 Task: Add Dark Chocolate Peanut Clusters to the cart.
Action: Mouse moved to (22, 74)
Screenshot: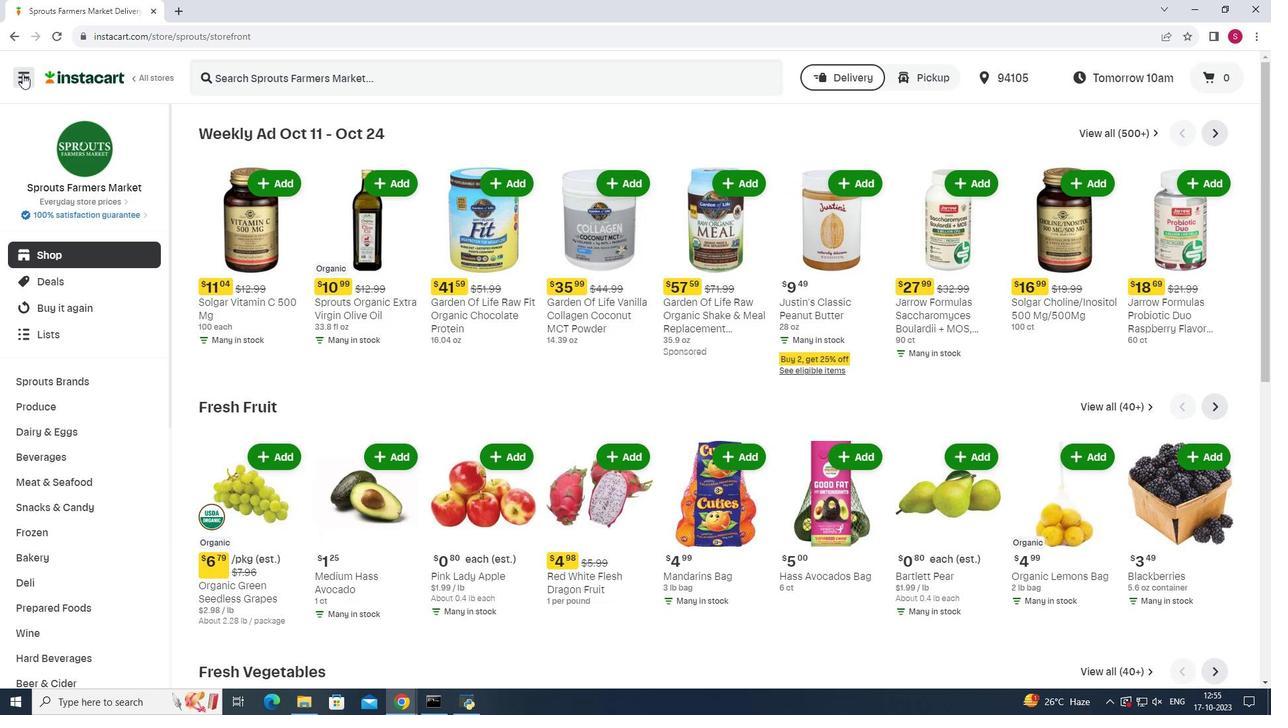 
Action: Mouse pressed left at (22, 74)
Screenshot: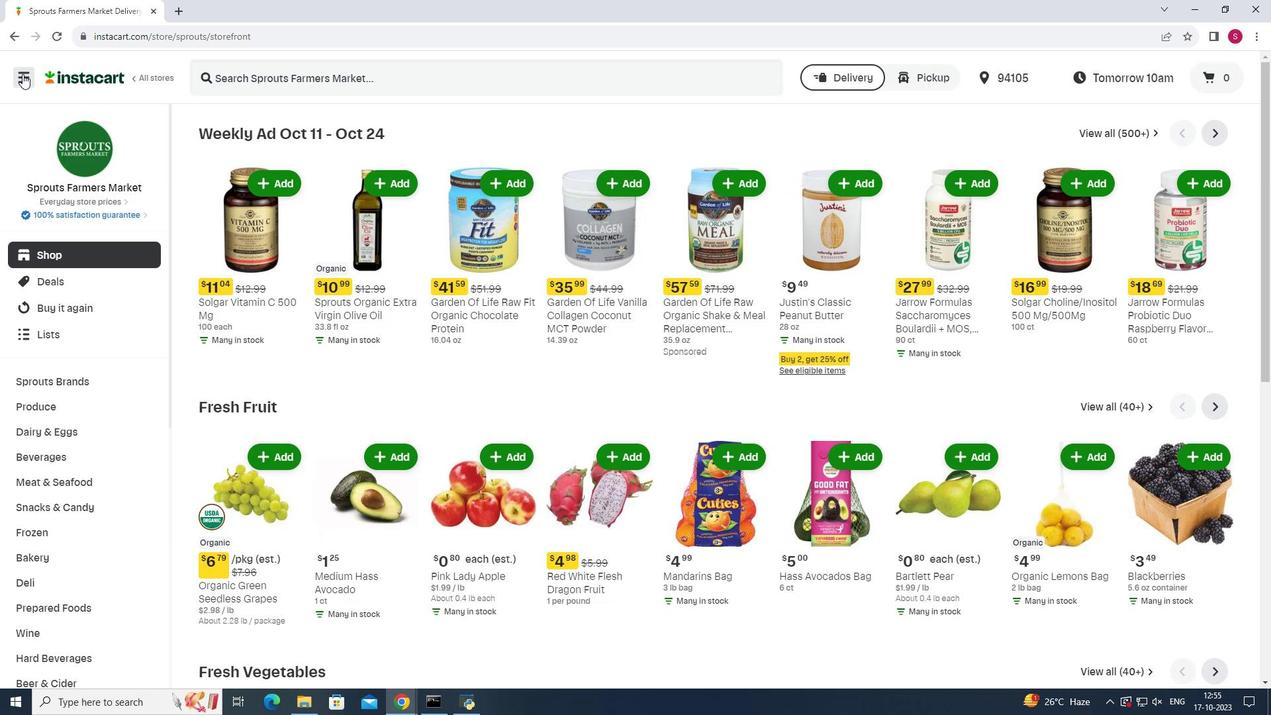 
Action: Mouse moved to (69, 355)
Screenshot: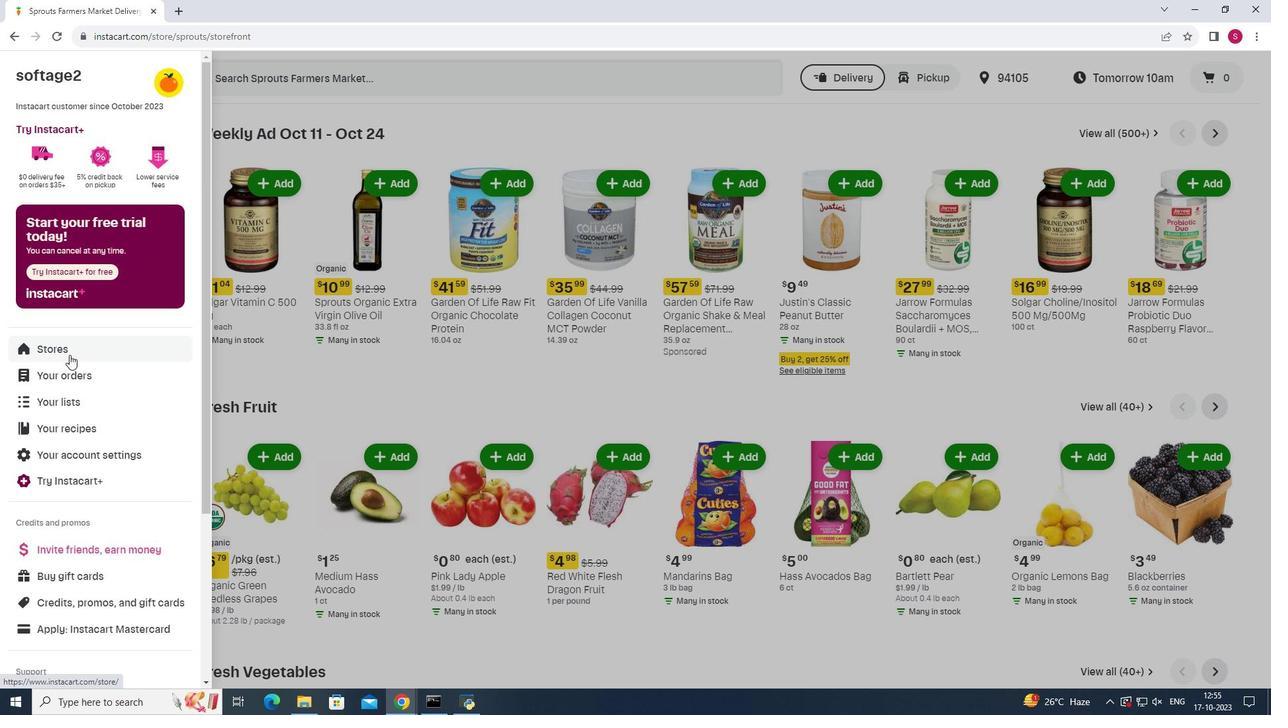 
Action: Mouse pressed left at (69, 355)
Screenshot: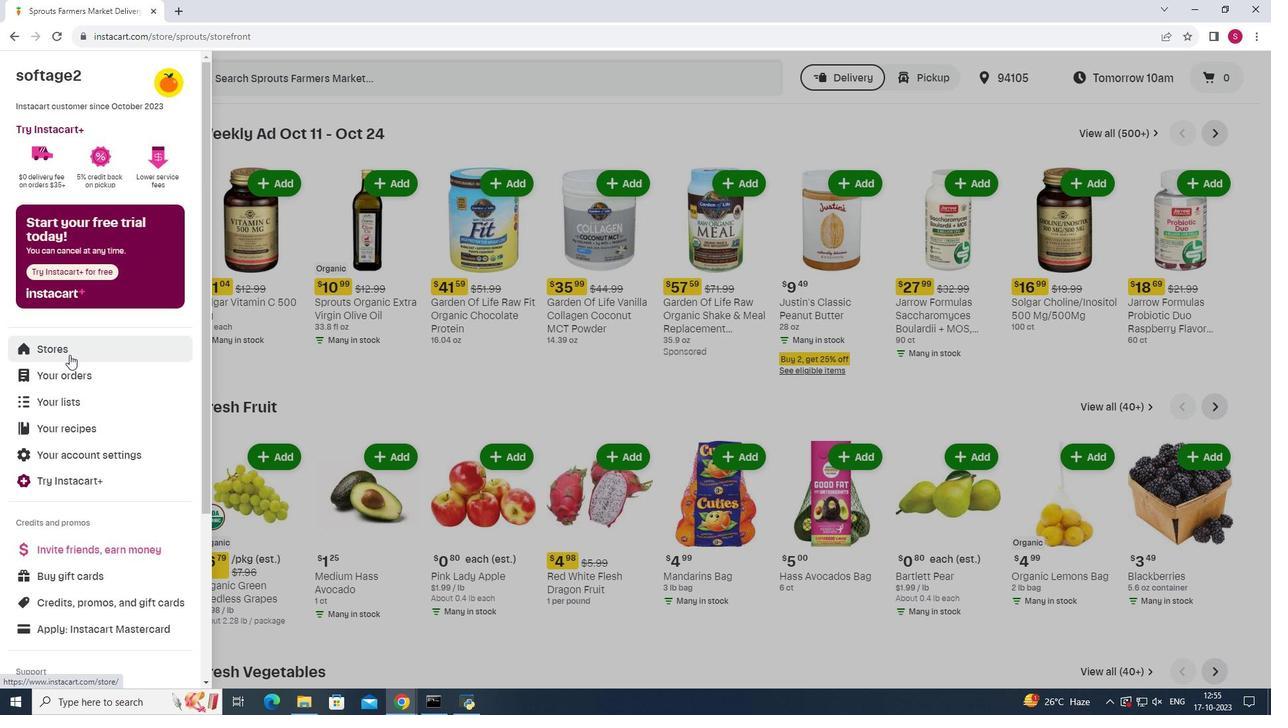
Action: Mouse moved to (307, 116)
Screenshot: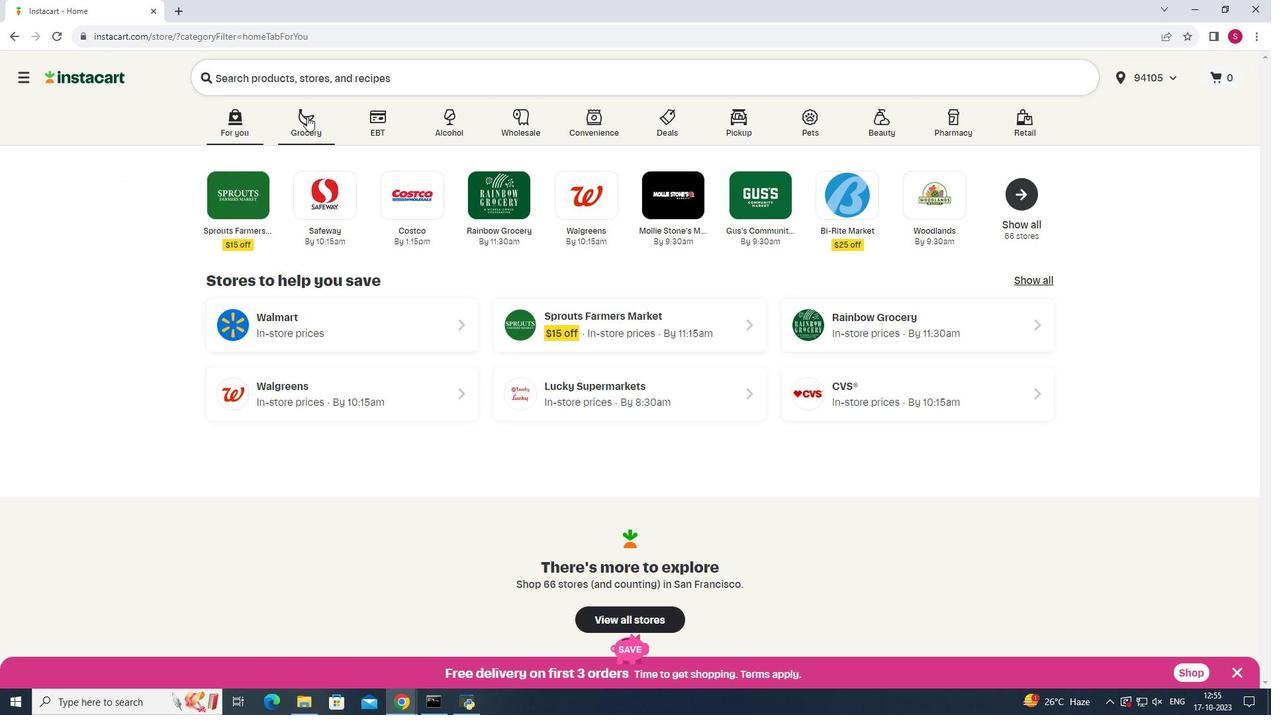 
Action: Mouse pressed left at (307, 116)
Screenshot: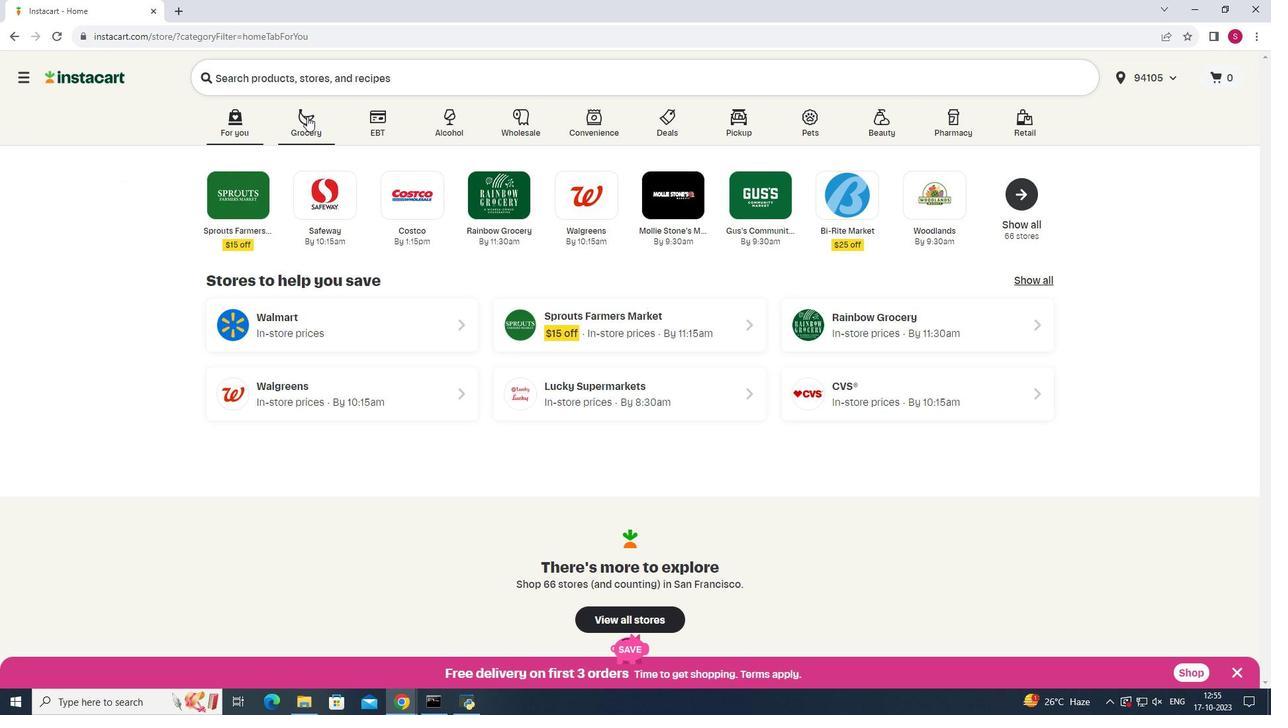 
Action: Mouse moved to (905, 180)
Screenshot: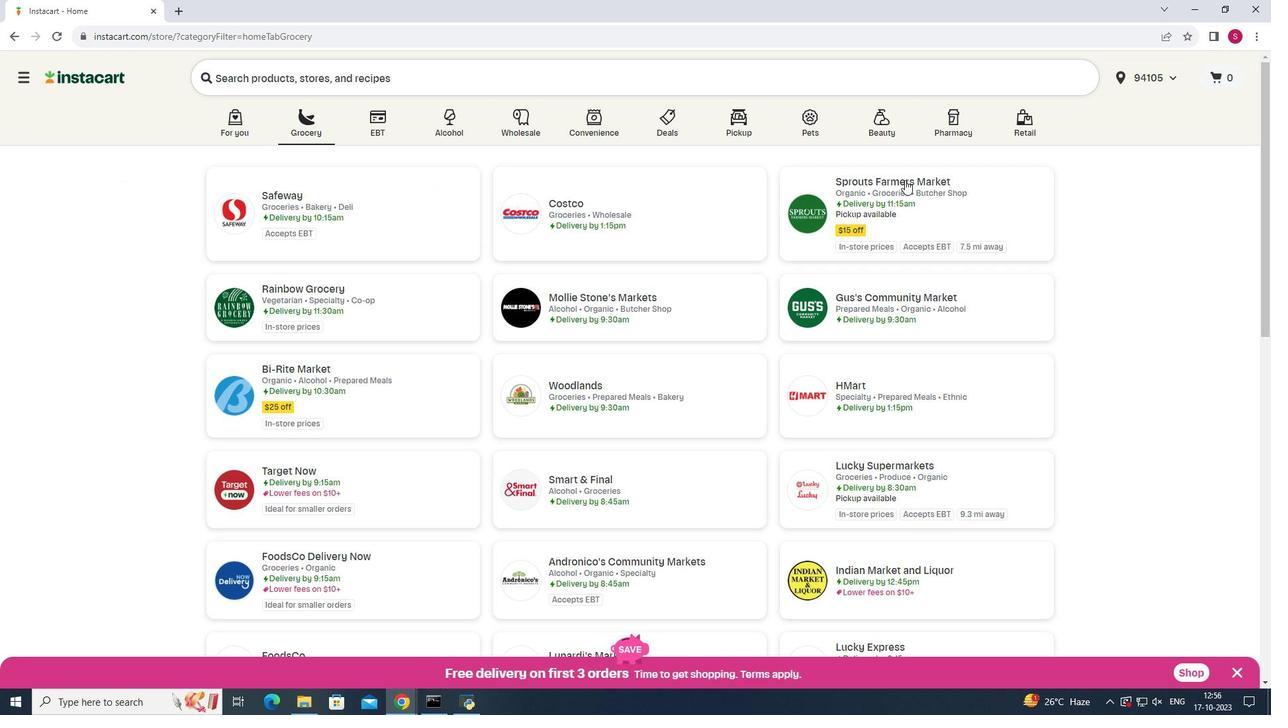 
Action: Mouse pressed left at (905, 180)
Screenshot: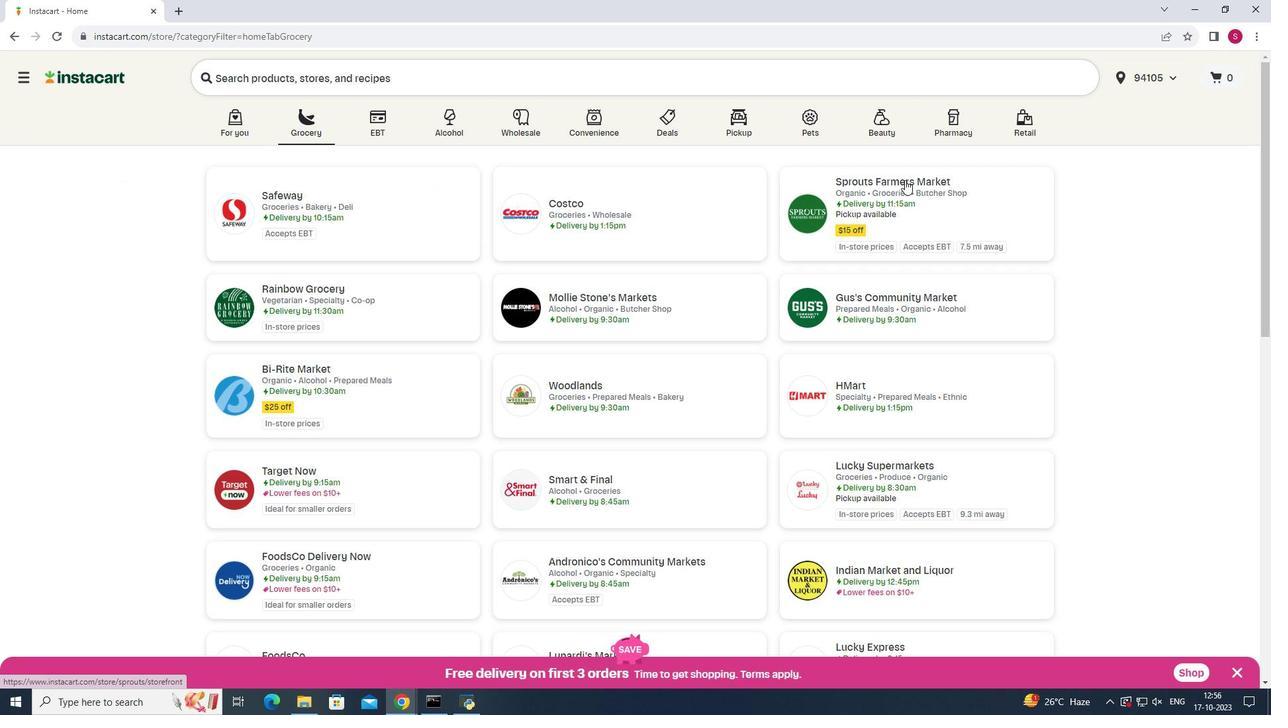 
Action: Mouse moved to (44, 505)
Screenshot: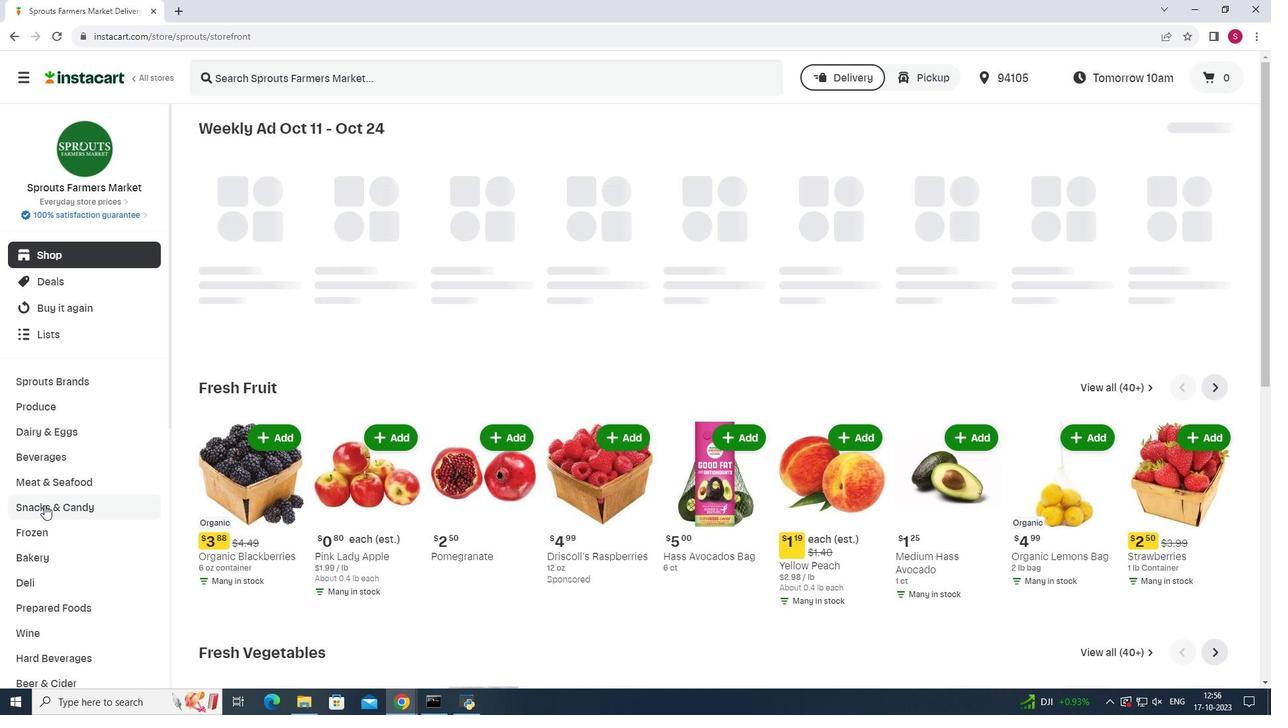 
Action: Mouse pressed left at (44, 505)
Screenshot: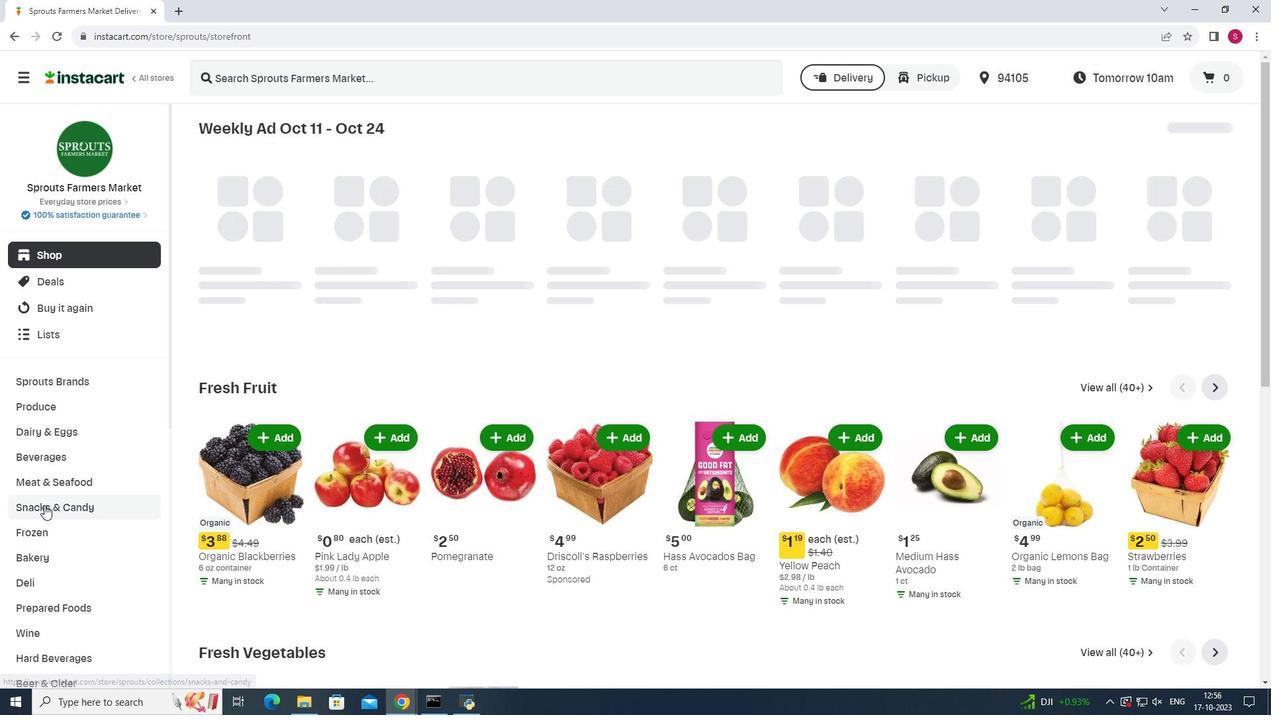 
Action: Mouse moved to (380, 164)
Screenshot: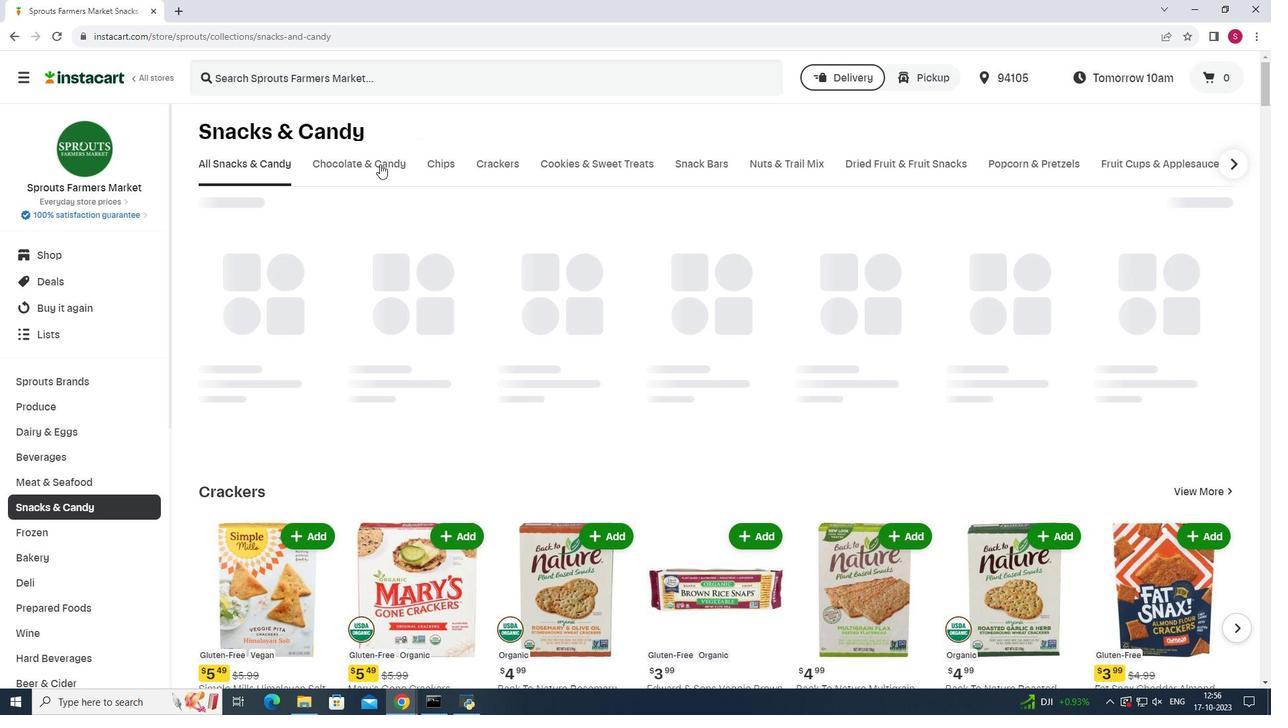 
Action: Mouse pressed left at (380, 164)
Screenshot: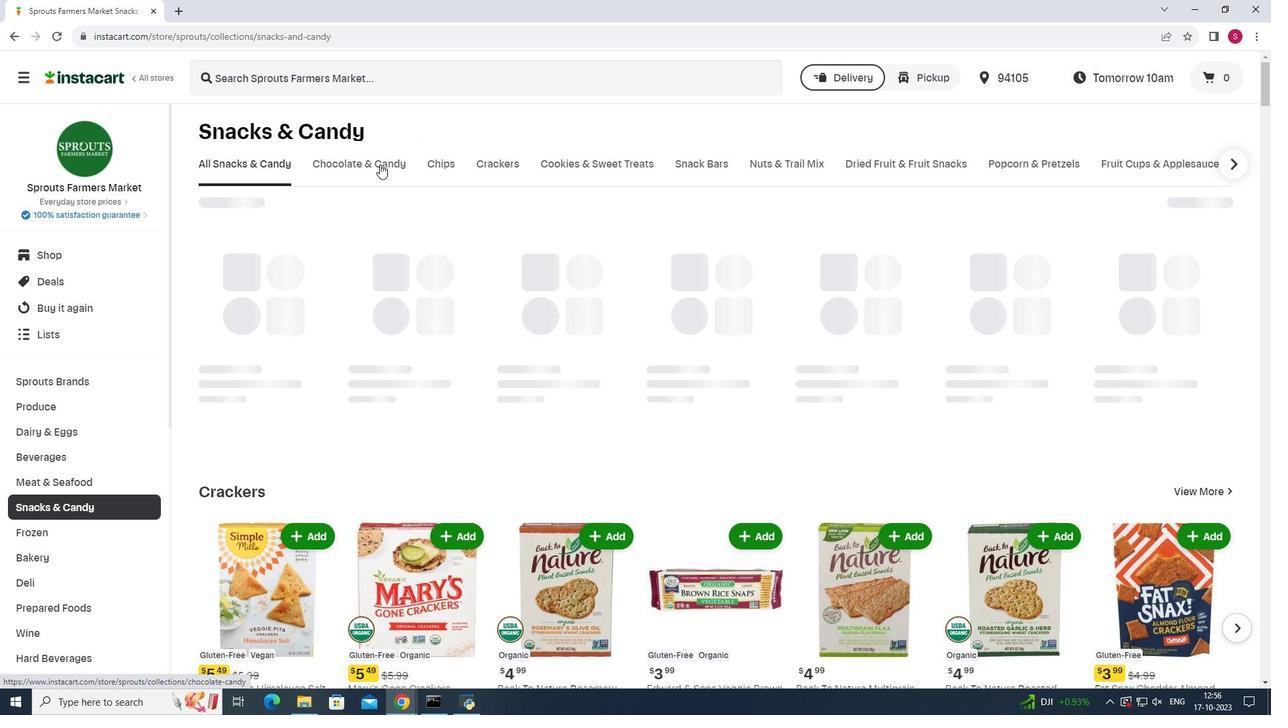 
Action: Mouse moved to (353, 219)
Screenshot: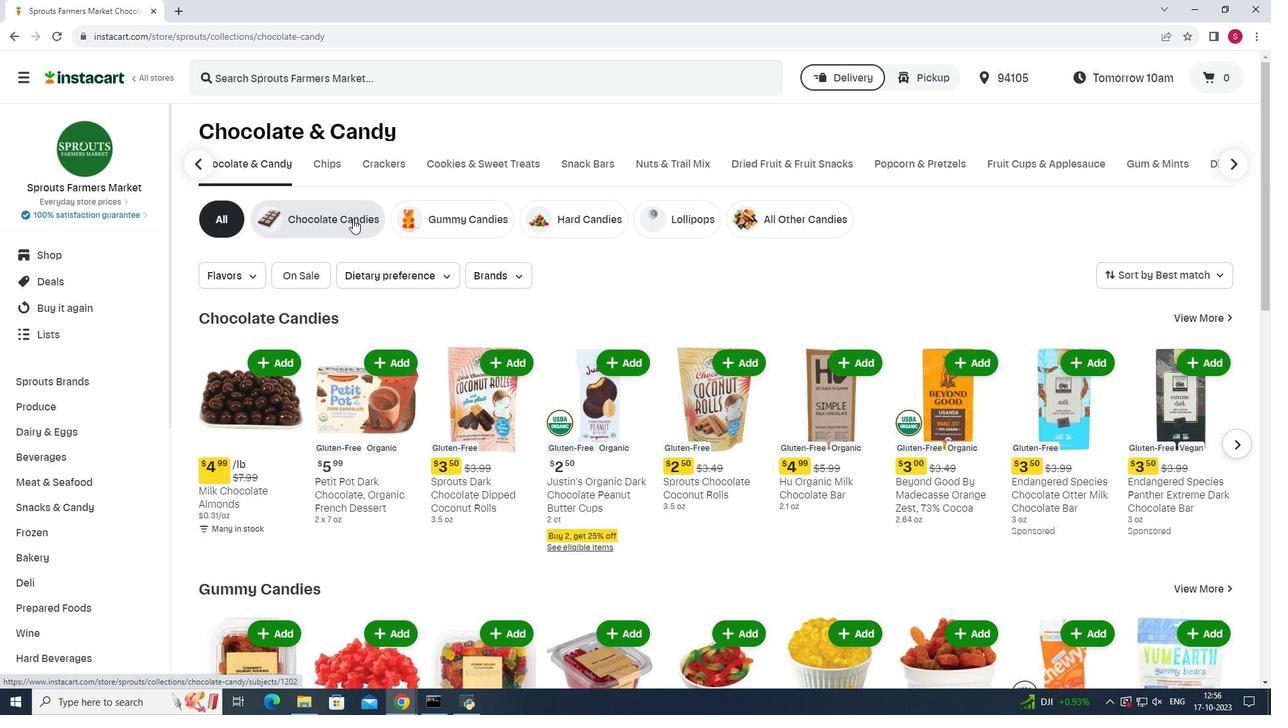 
Action: Mouse pressed left at (353, 219)
Screenshot: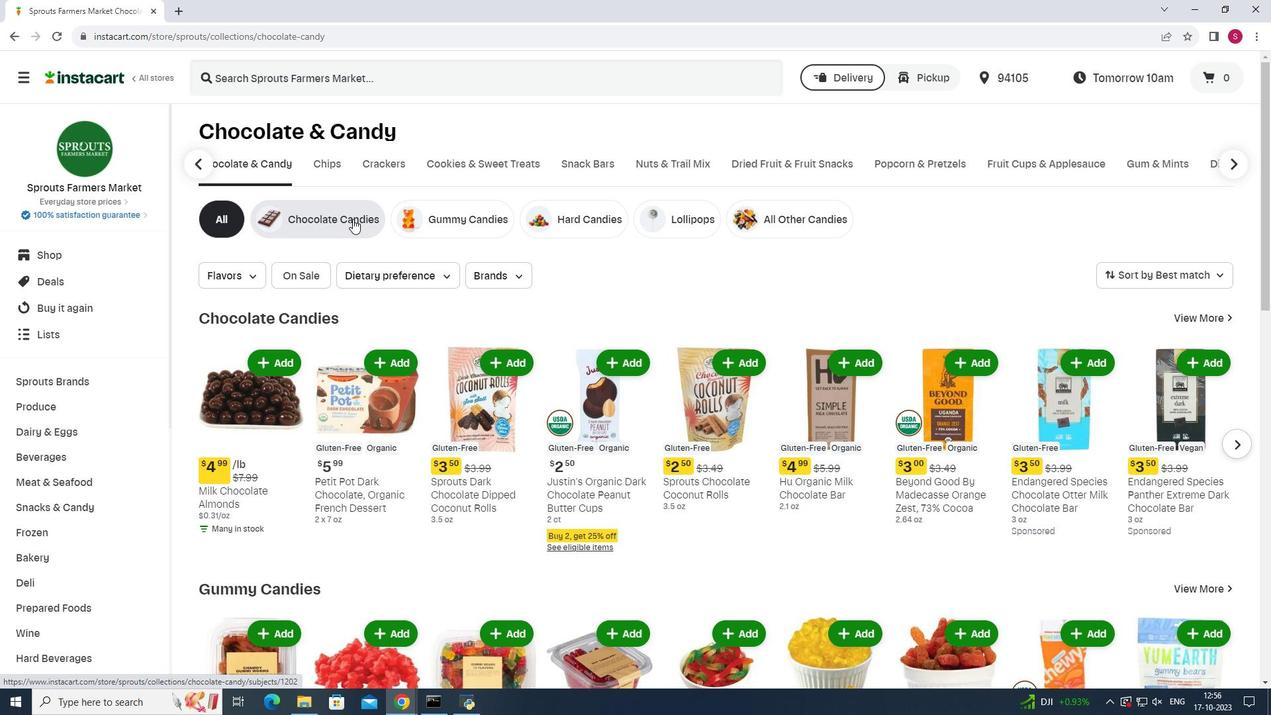 
Action: Mouse moved to (492, 74)
Screenshot: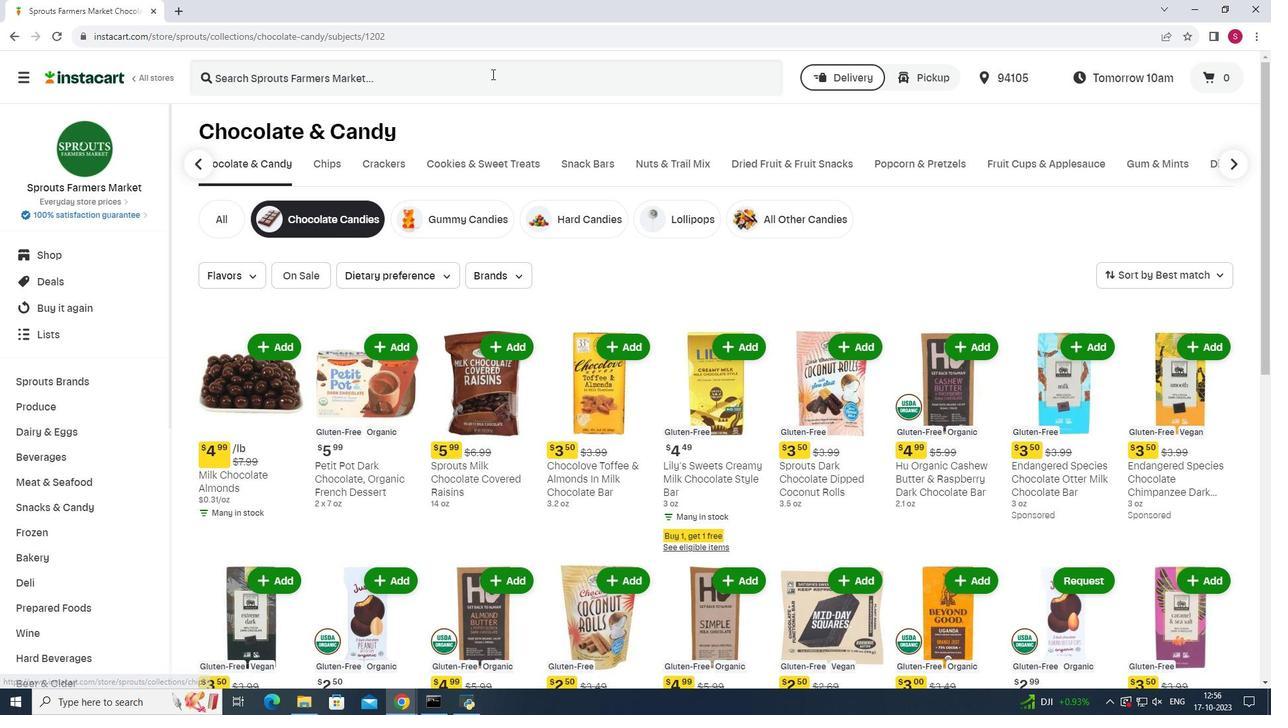 
Action: Mouse pressed left at (492, 74)
Screenshot: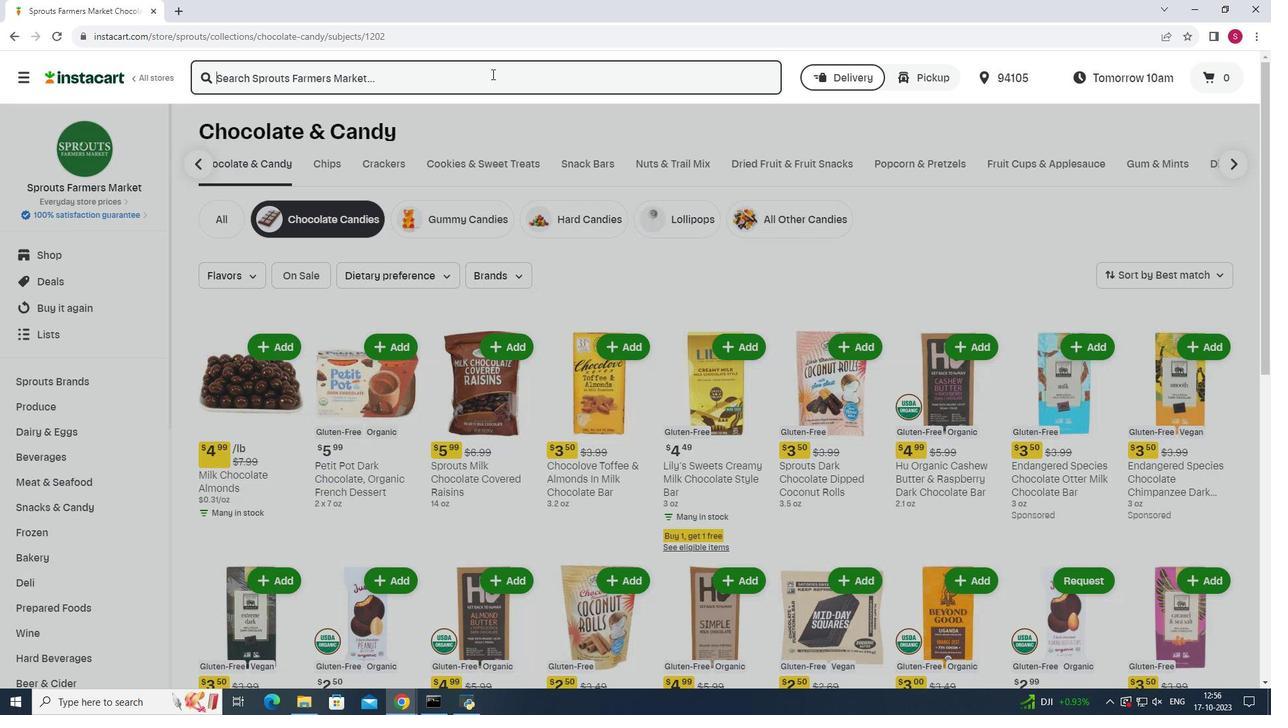 
Action: Key pressed <Key.shift>Dark<Key.space><Key.shift>Chocolate<Key.space><Key.shift>Peanut<Key.space><Key.shift>Clusters<Key.enter>
Screenshot: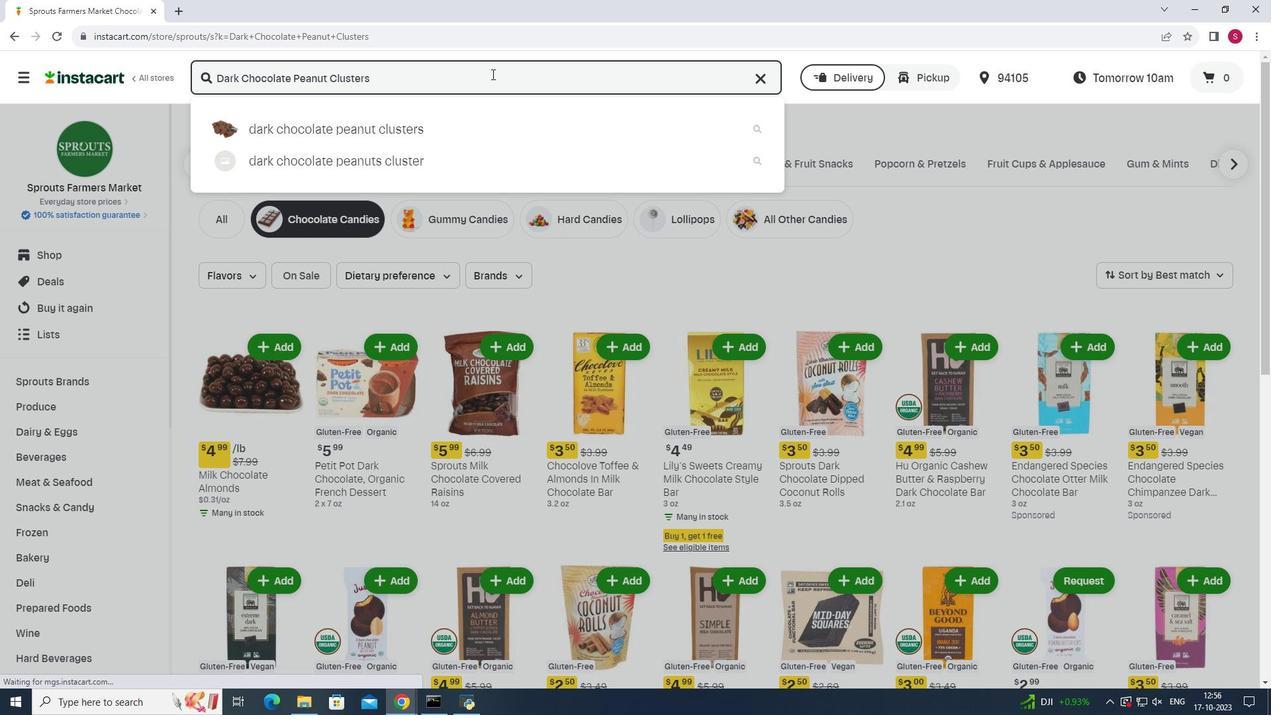 
Action: Mouse moved to (975, 430)
Screenshot: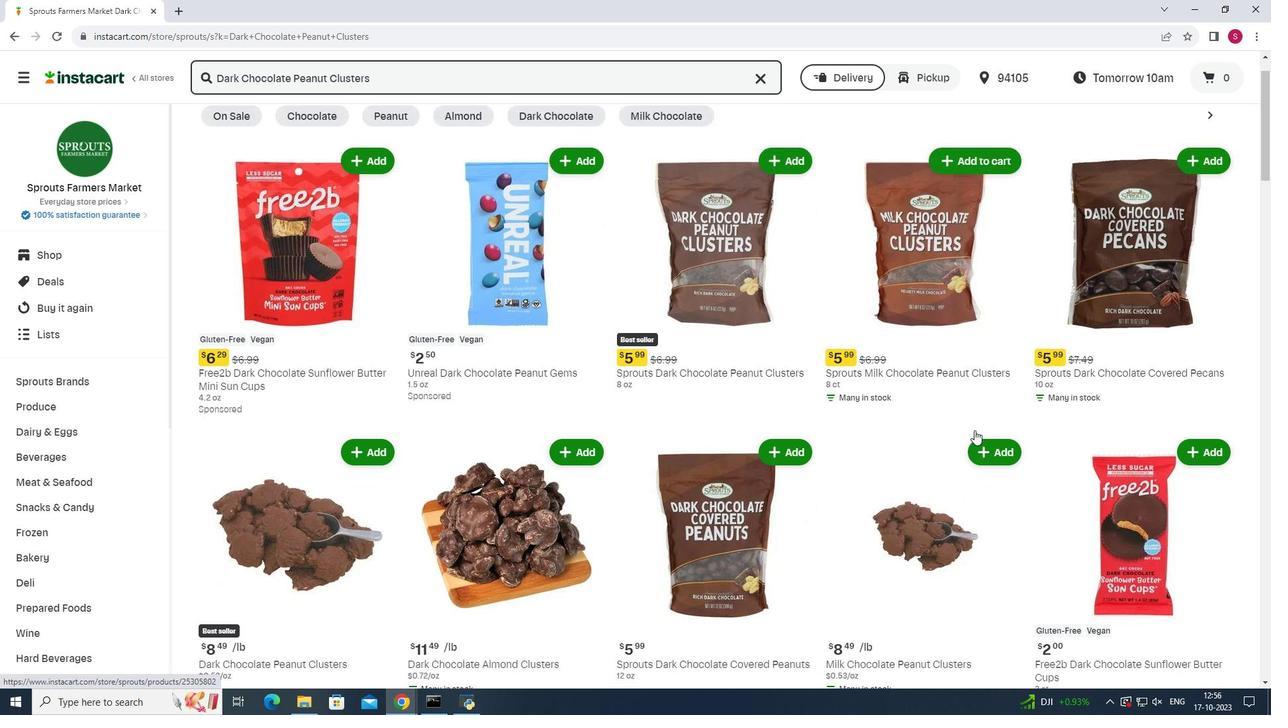 
Action: Mouse scrolled (975, 429) with delta (0, 0)
Screenshot: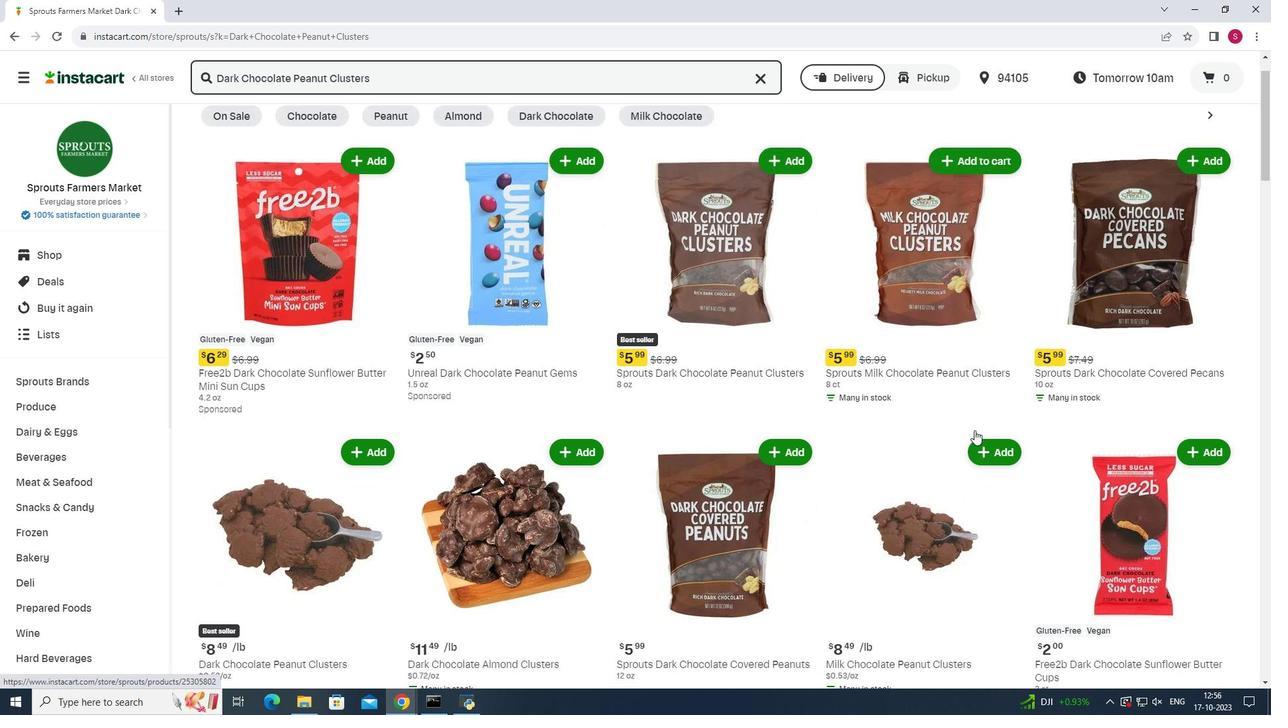 
Action: Mouse scrolled (975, 429) with delta (0, 0)
Screenshot: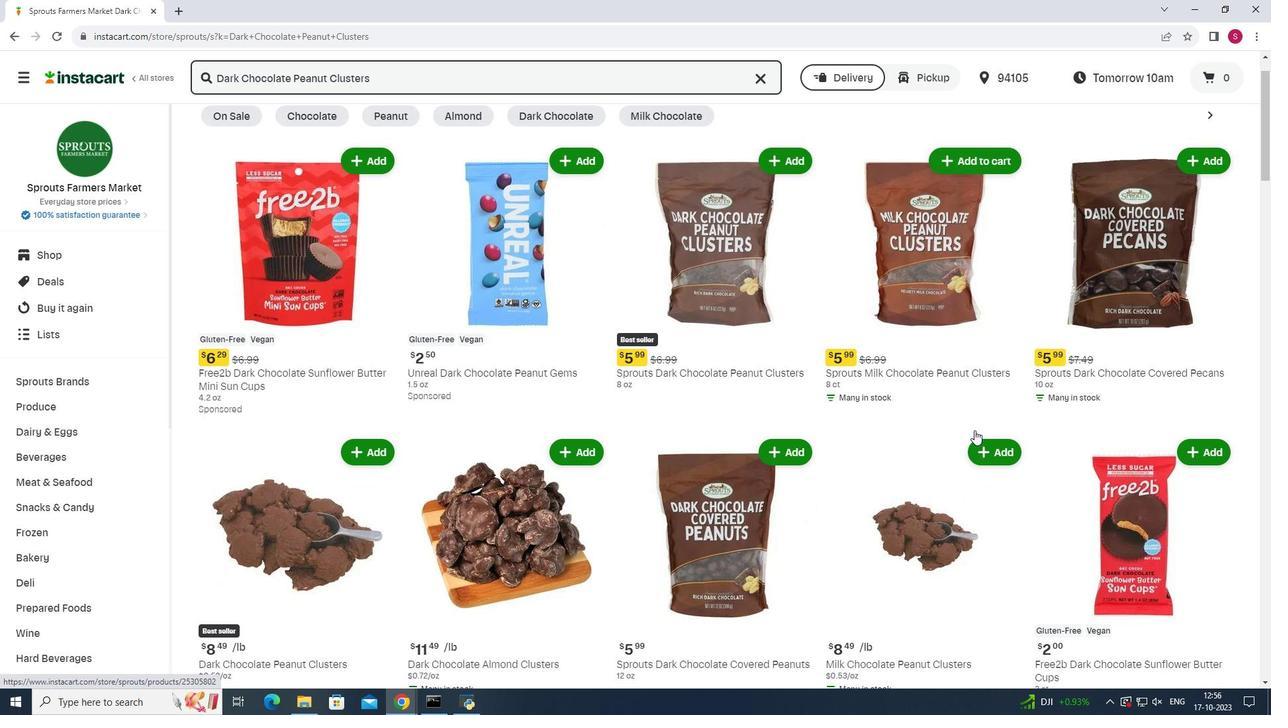
Action: Mouse scrolled (975, 429) with delta (0, 0)
Screenshot: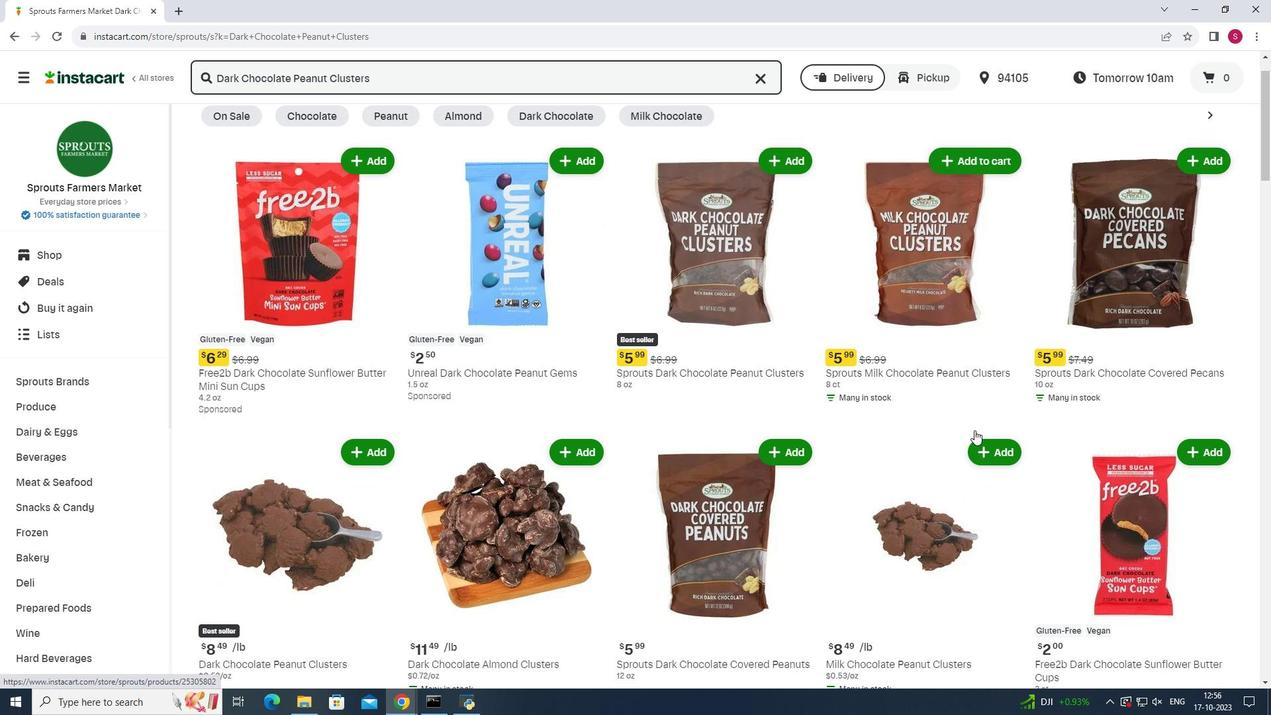 
Action: Mouse scrolled (975, 429) with delta (0, 0)
Screenshot: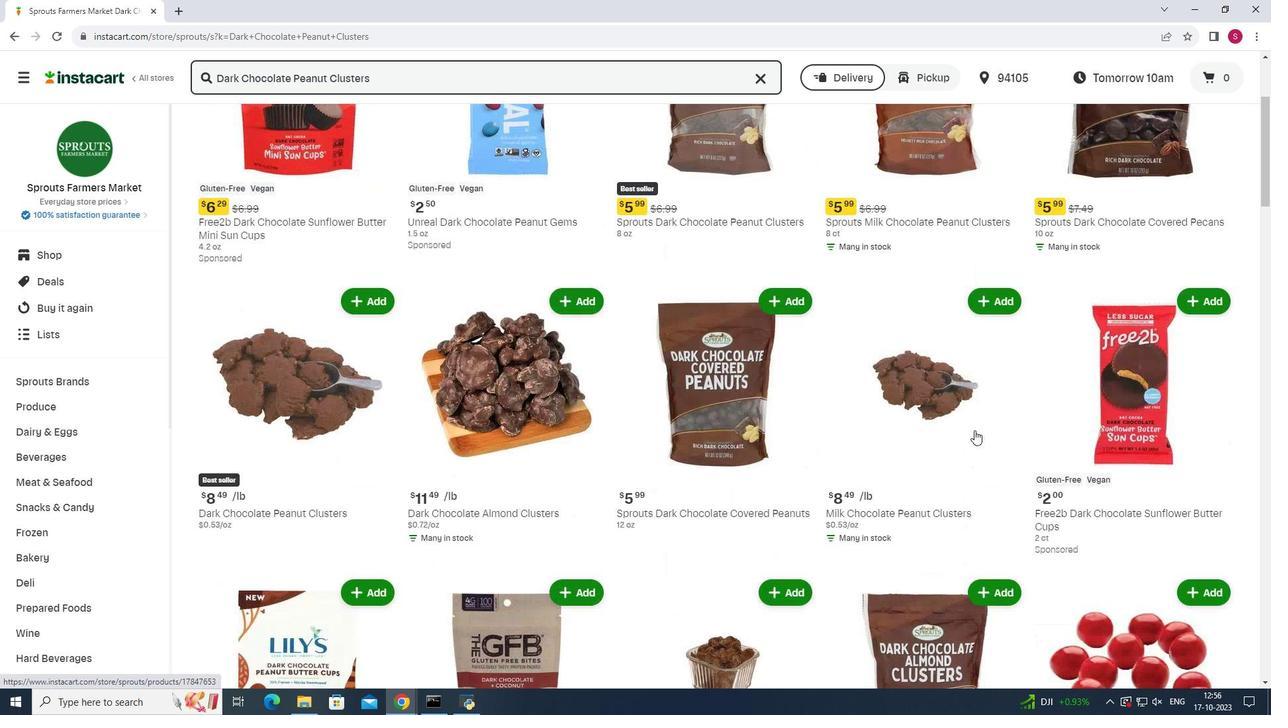 
Action: Mouse moved to (351, 243)
Screenshot: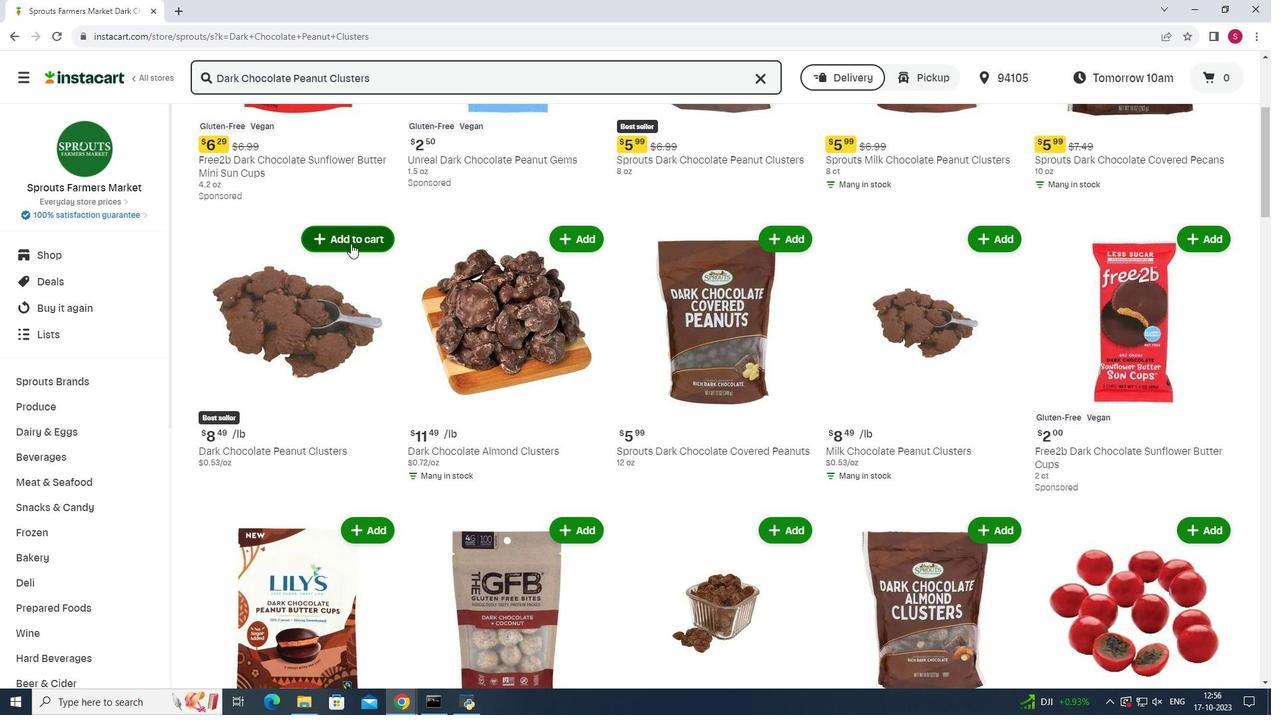 
Action: Mouse pressed left at (351, 243)
Screenshot: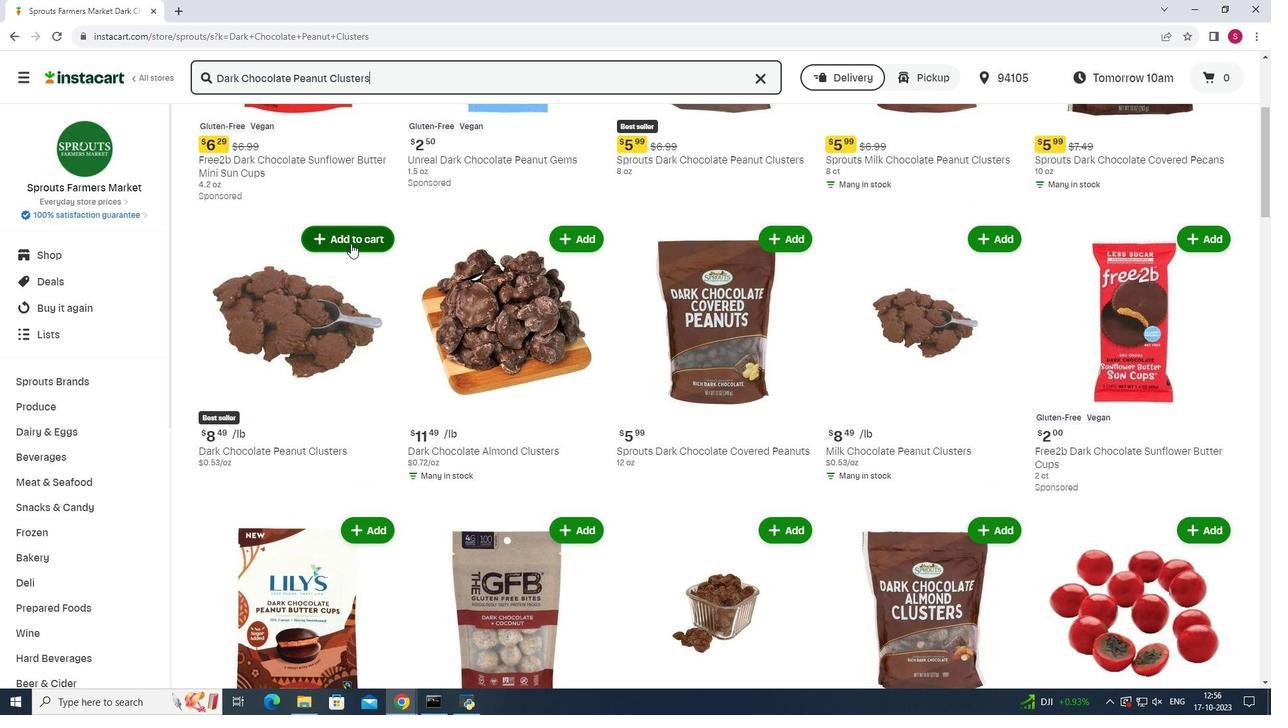 
Action: Mouse moved to (724, 268)
Screenshot: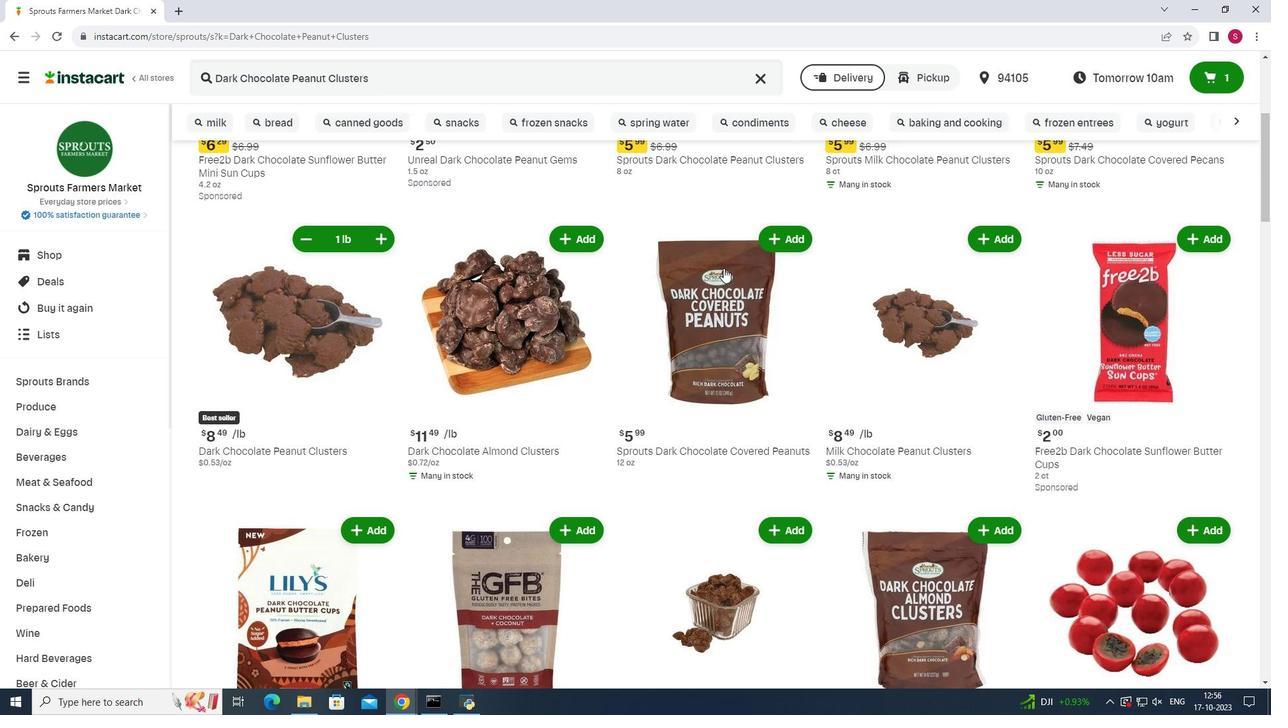 
